 Task: Search one way flight ticket for 1 adult, 6 children, 1 infant in seat and 1 infant on lap in business from Friday Harbor: Friday Harbor Airport to Jacksonville: Albert J. Ellis Airport on 5-3-2023. Choice of flights is JetBlue. Number of bags: 1 carry on bag. Price is upto 65000. Outbound departure time preference is 17:45.
Action: Mouse moved to (300, 258)
Screenshot: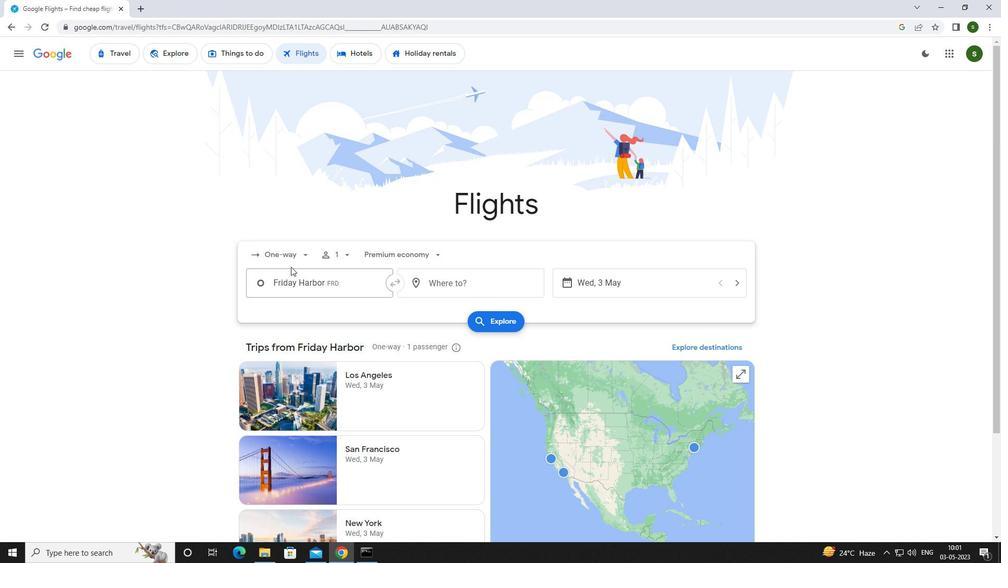 
Action: Mouse pressed left at (300, 258)
Screenshot: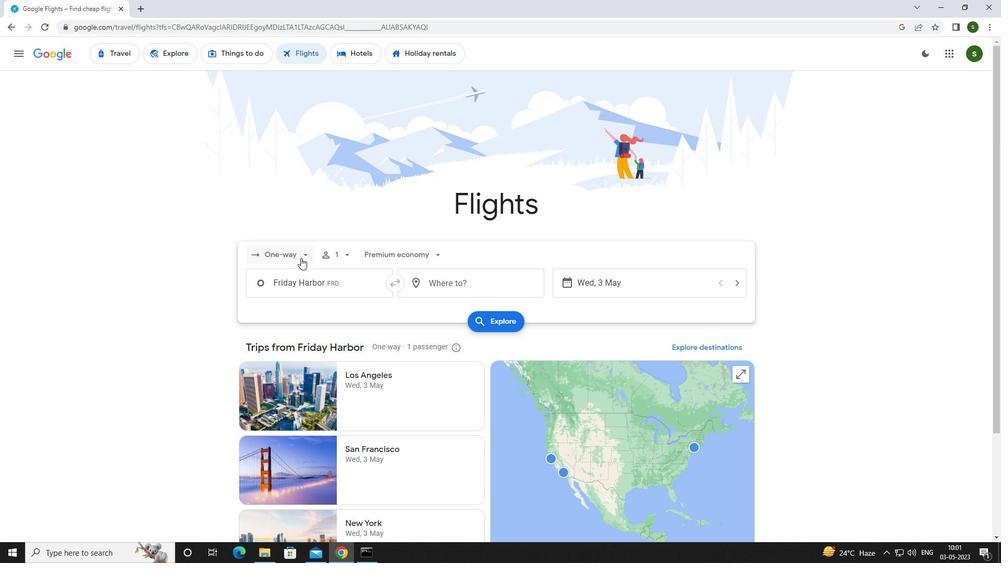 
Action: Mouse moved to (312, 302)
Screenshot: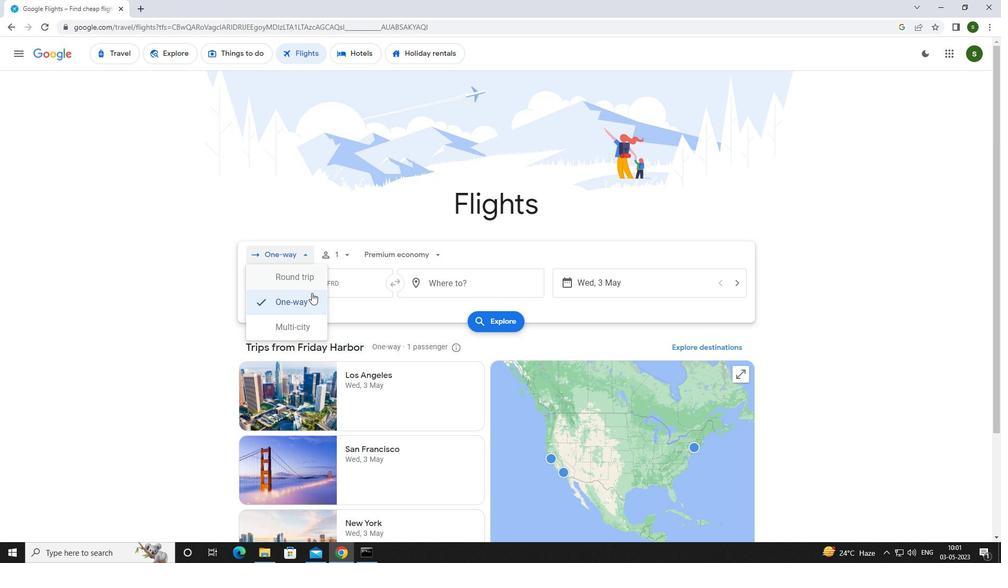 
Action: Mouse pressed left at (312, 302)
Screenshot: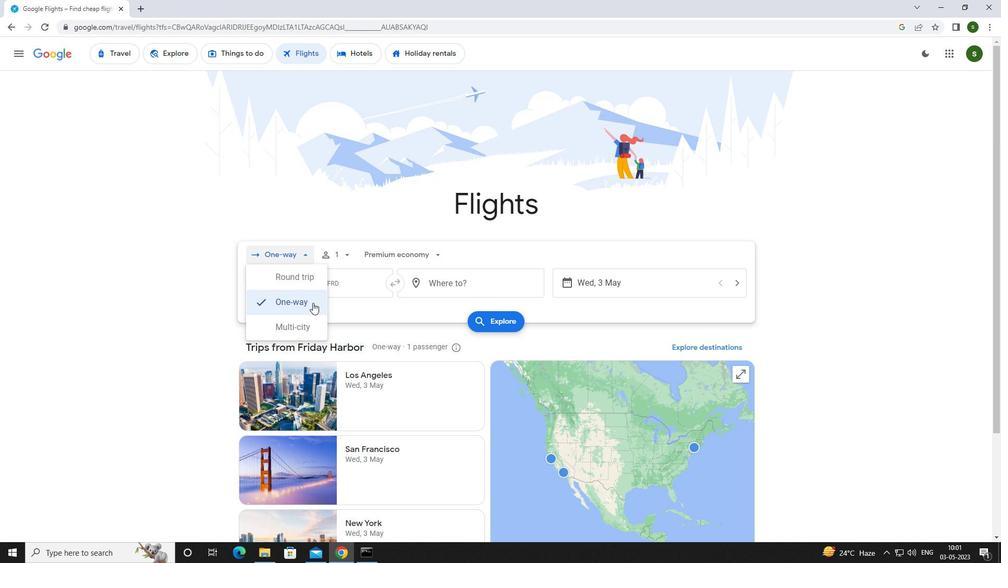 
Action: Mouse moved to (348, 253)
Screenshot: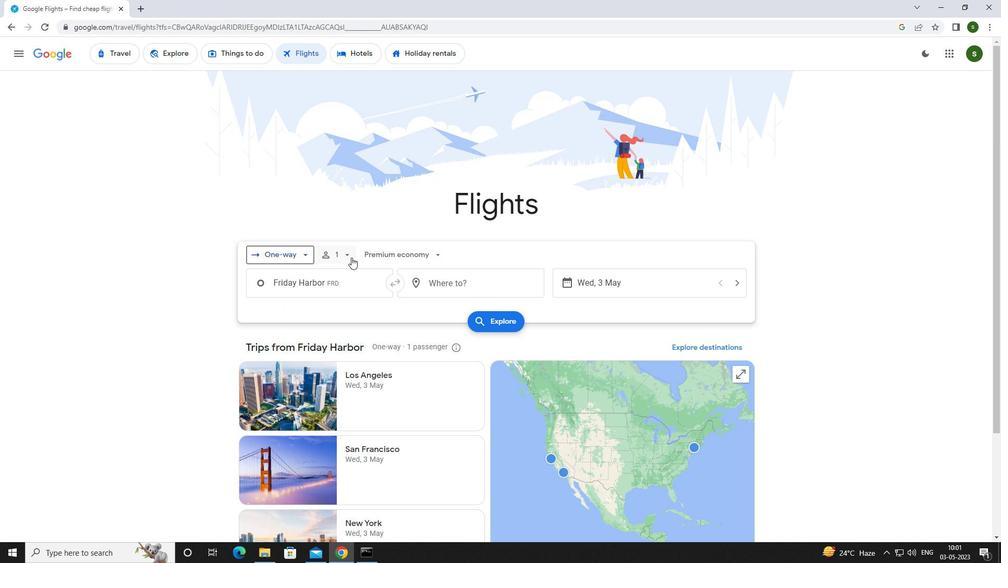 
Action: Mouse pressed left at (348, 253)
Screenshot: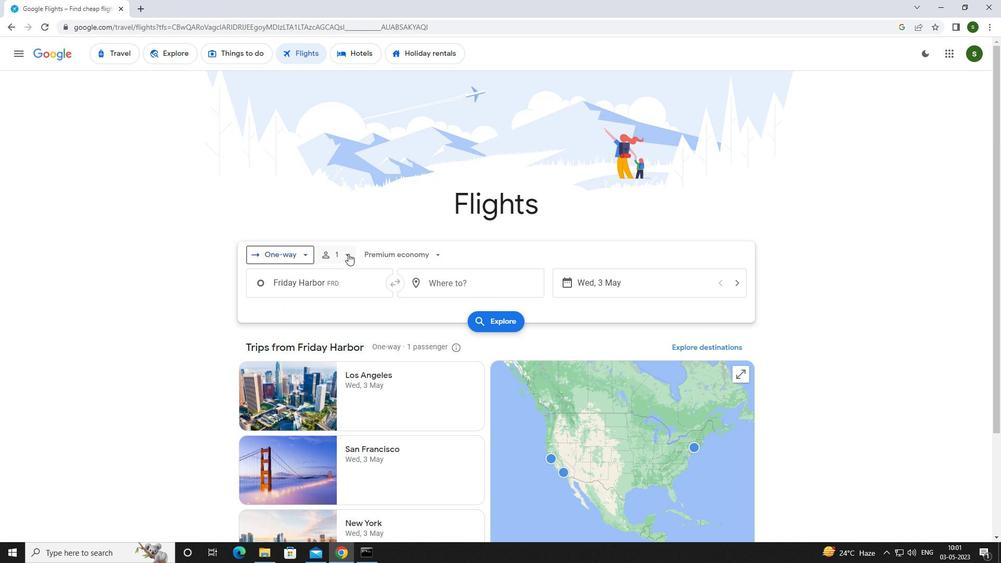
Action: Mouse moved to (423, 306)
Screenshot: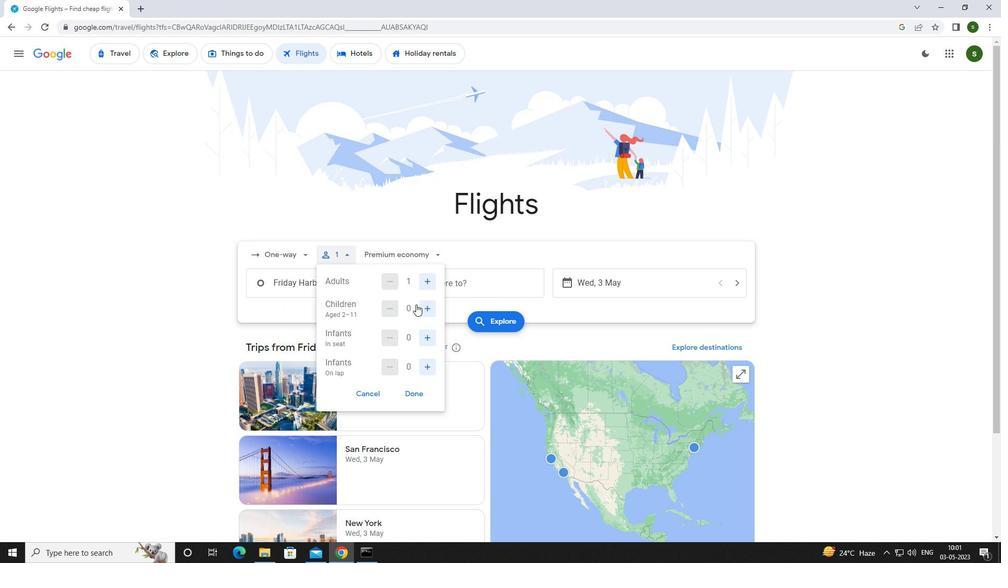 
Action: Mouse pressed left at (423, 306)
Screenshot: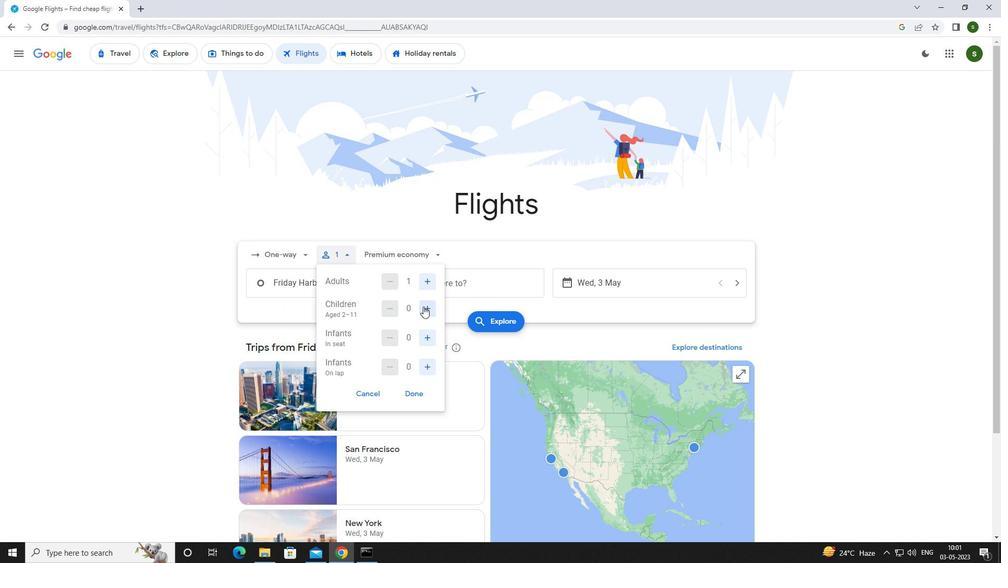 
Action: Mouse pressed left at (423, 306)
Screenshot: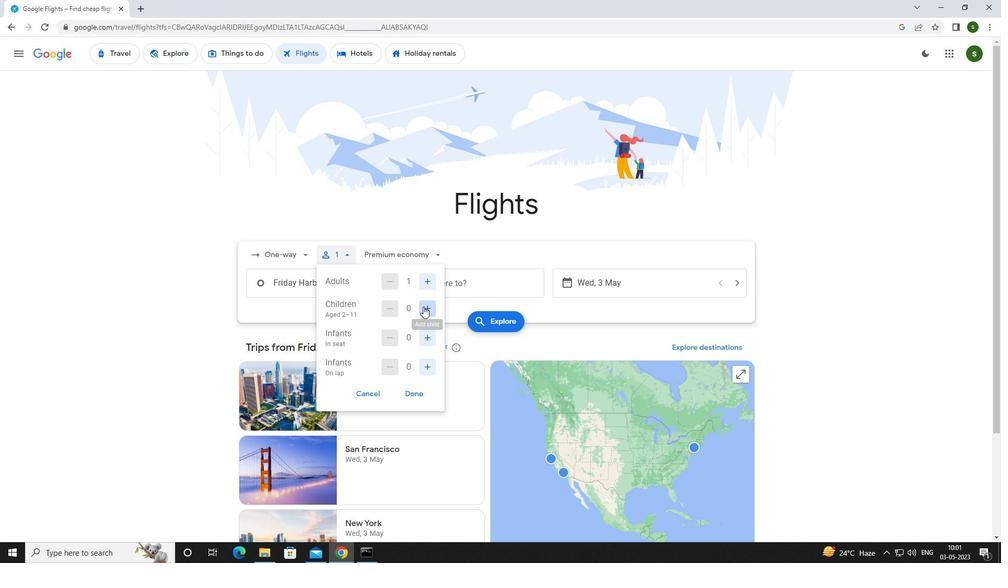 
Action: Mouse pressed left at (423, 306)
Screenshot: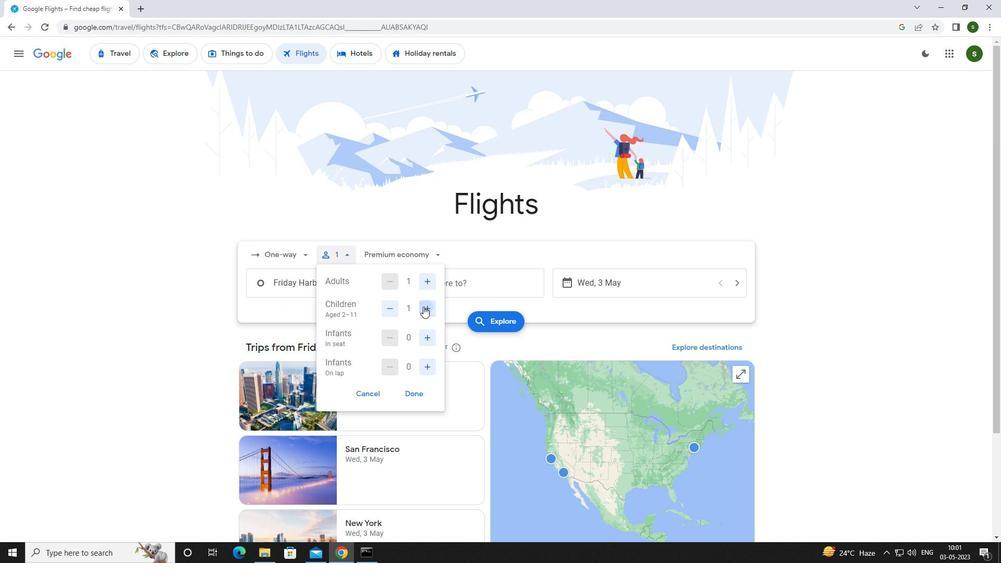 
Action: Mouse pressed left at (423, 306)
Screenshot: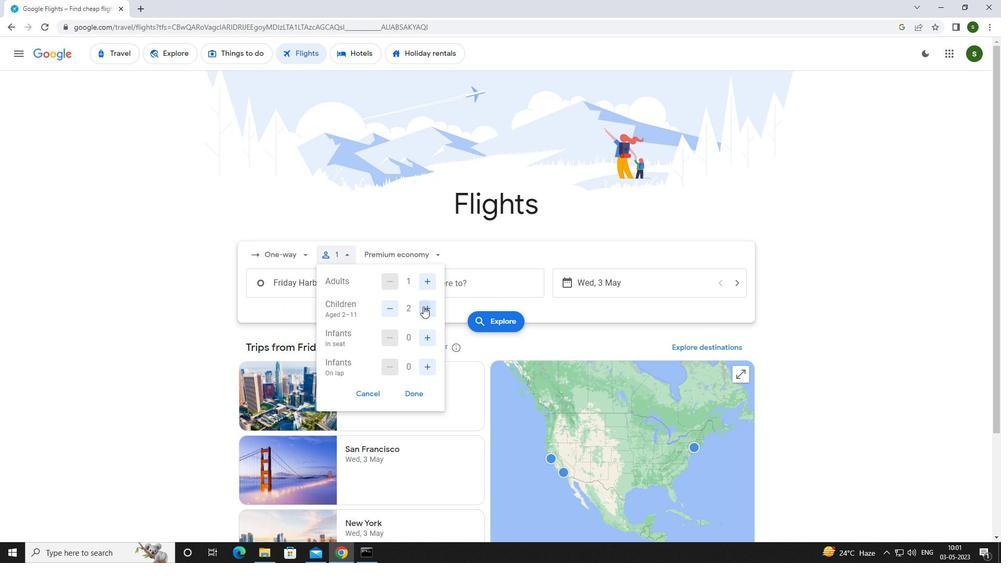 
Action: Mouse pressed left at (423, 306)
Screenshot: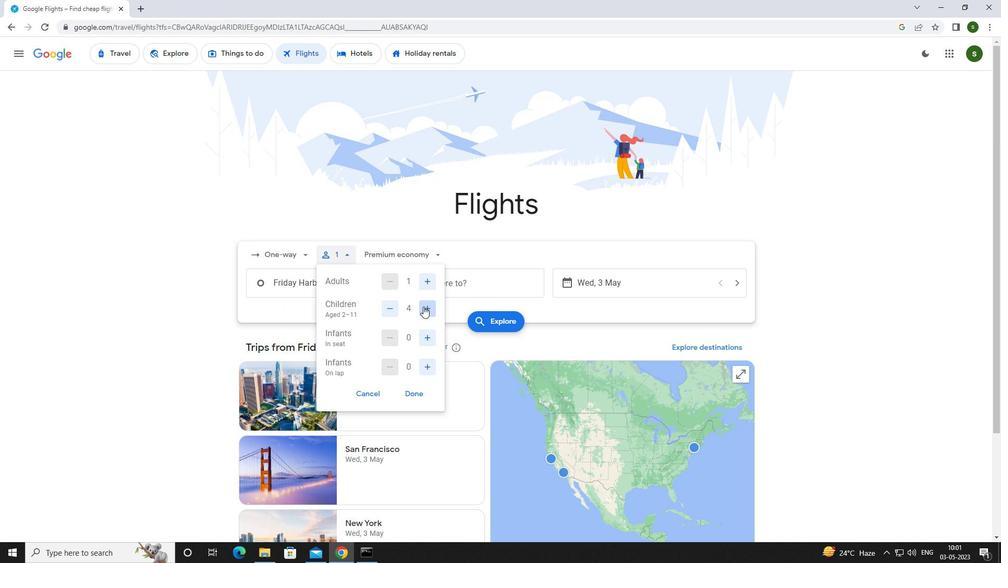
Action: Mouse pressed left at (423, 306)
Screenshot: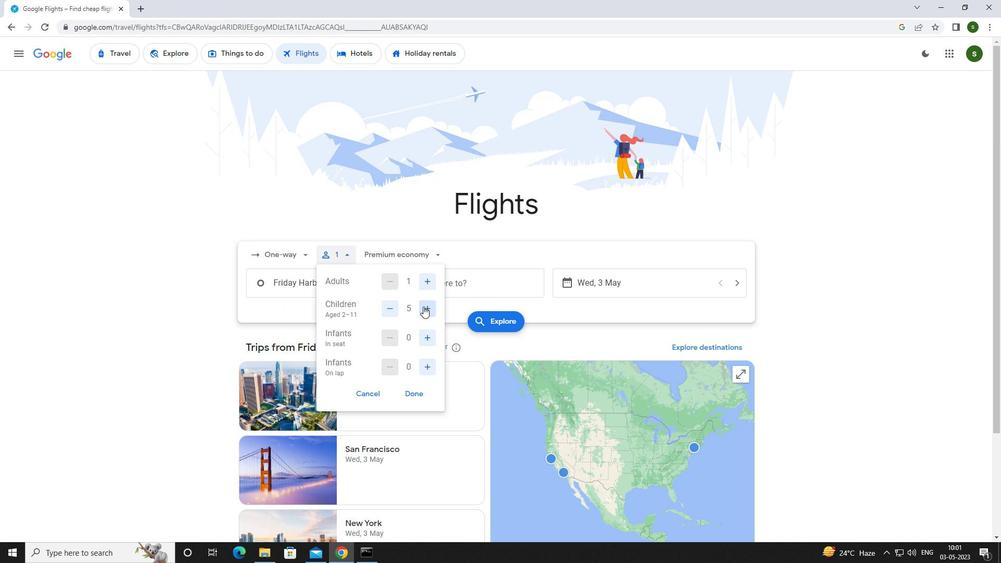 
Action: Mouse moved to (430, 339)
Screenshot: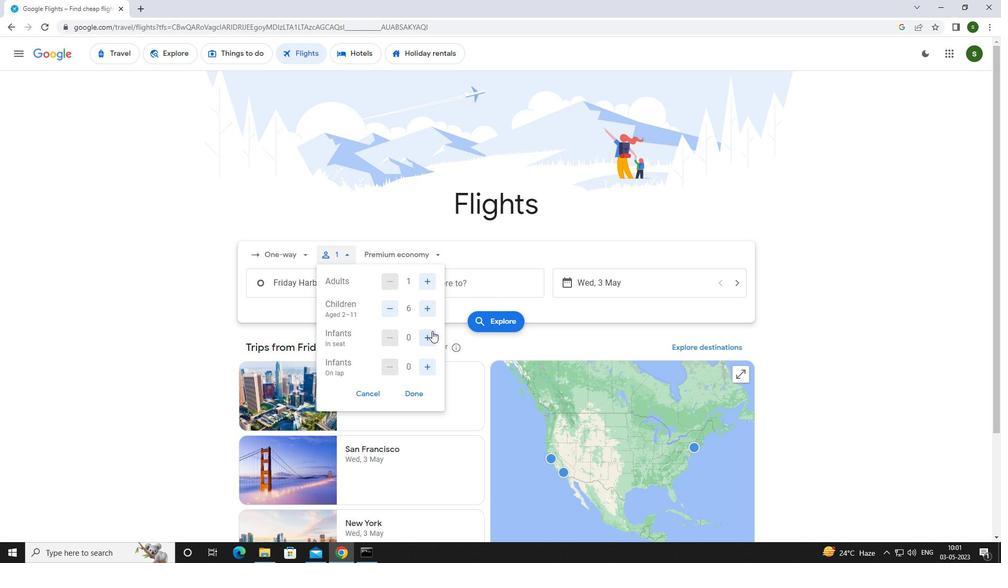 
Action: Mouse pressed left at (430, 339)
Screenshot: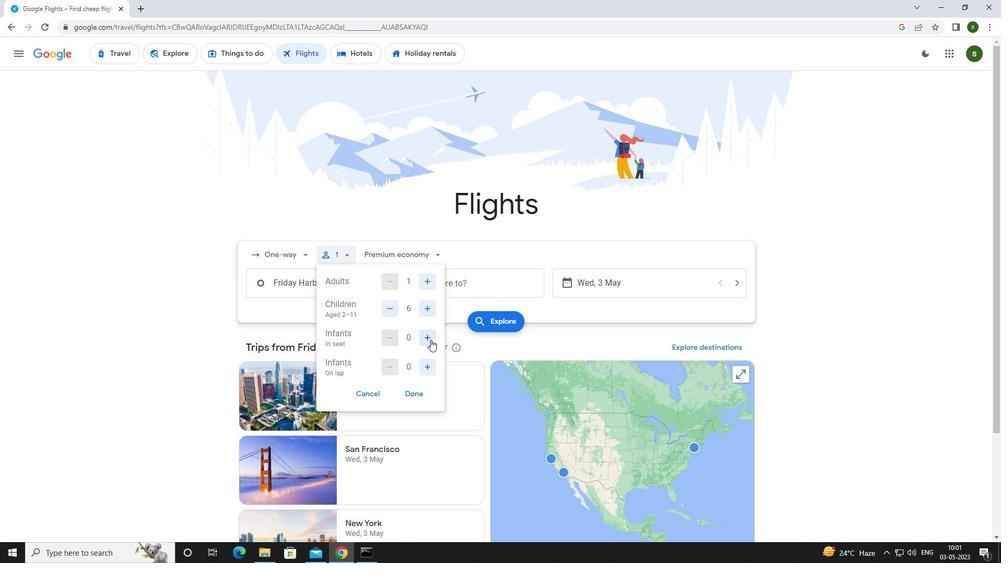 
Action: Mouse moved to (427, 363)
Screenshot: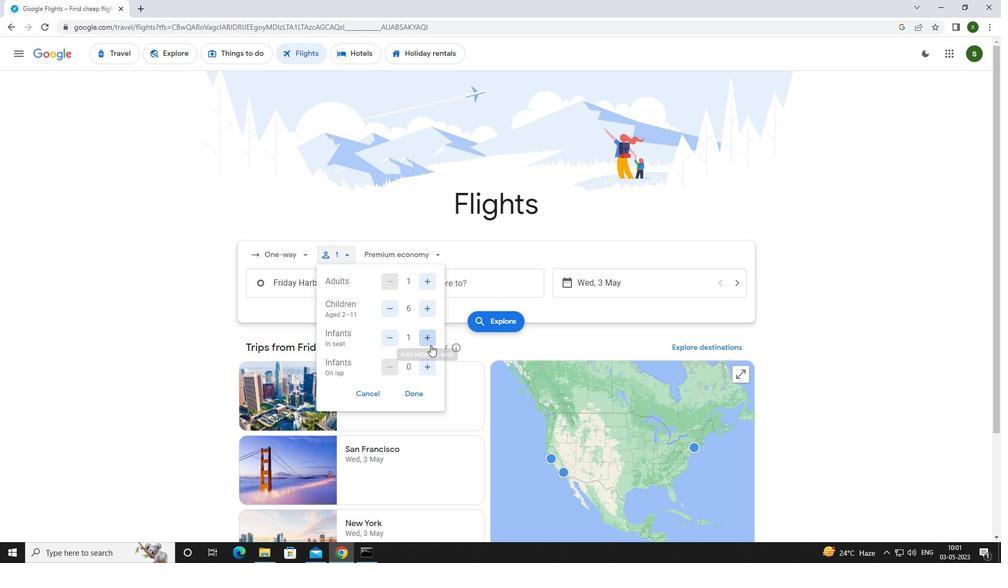 
Action: Mouse pressed left at (427, 363)
Screenshot: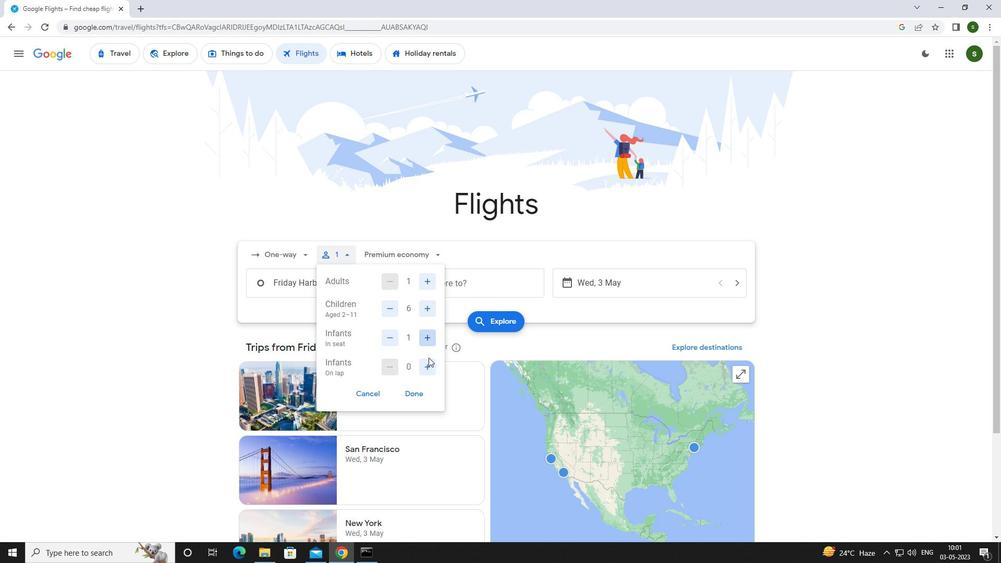 
Action: Mouse moved to (409, 251)
Screenshot: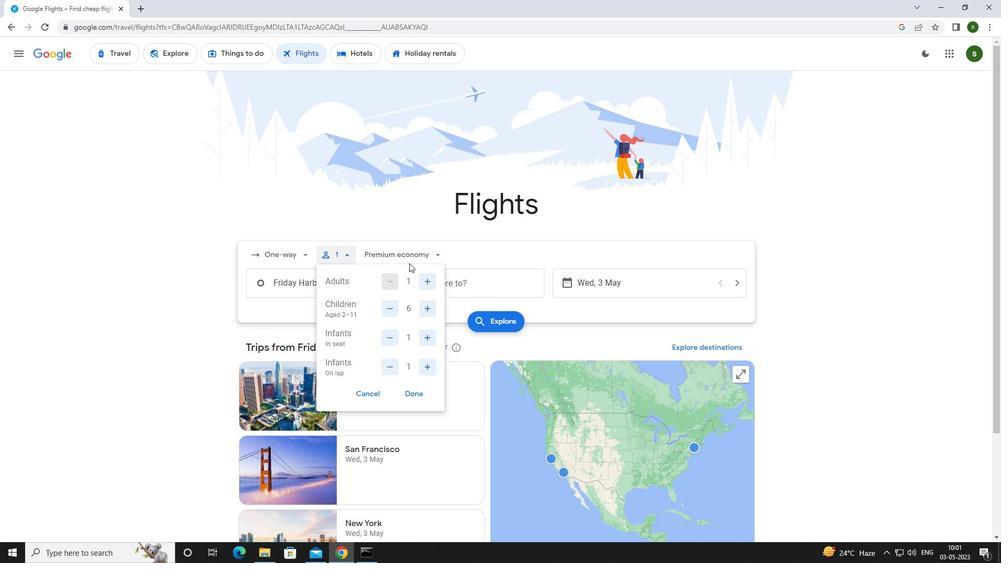 
Action: Mouse pressed left at (409, 251)
Screenshot: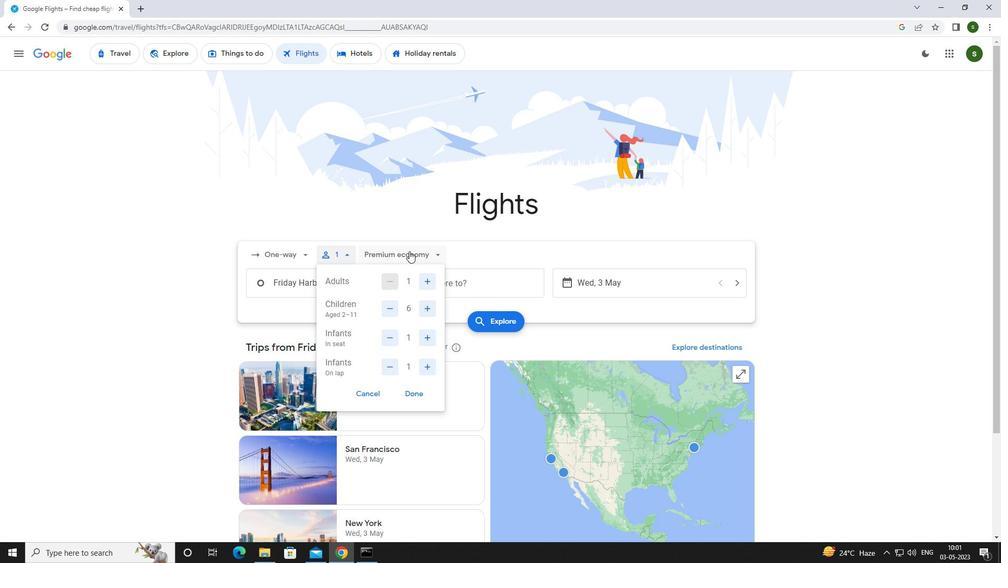 
Action: Mouse moved to (412, 325)
Screenshot: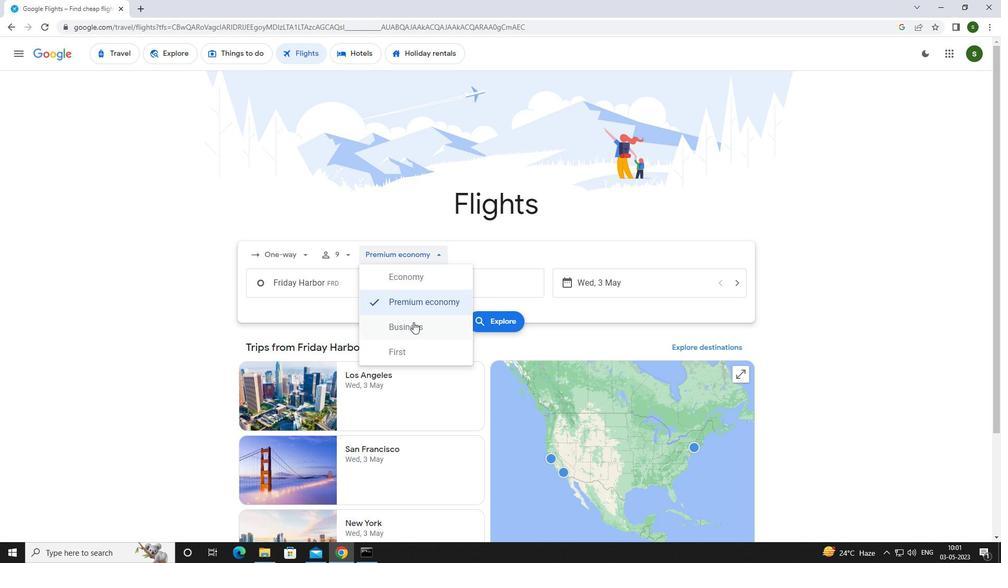 
Action: Mouse pressed left at (412, 325)
Screenshot: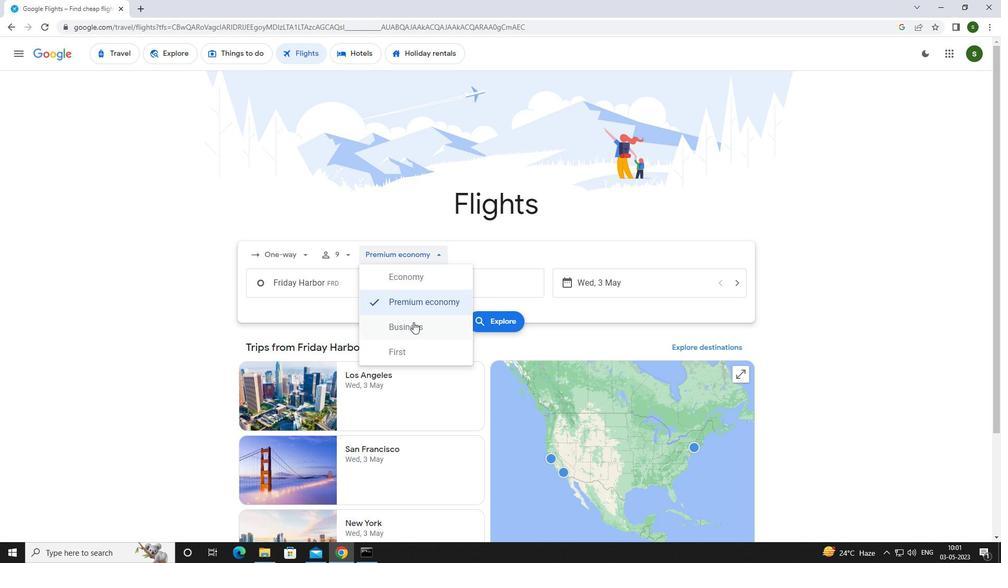 
Action: Mouse moved to (367, 289)
Screenshot: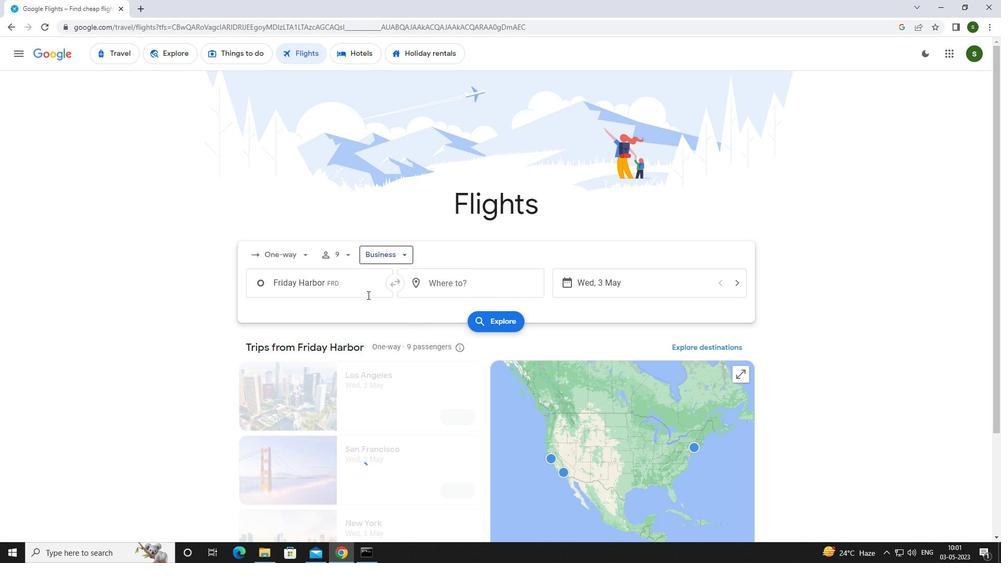 
Action: Mouse pressed left at (367, 289)
Screenshot: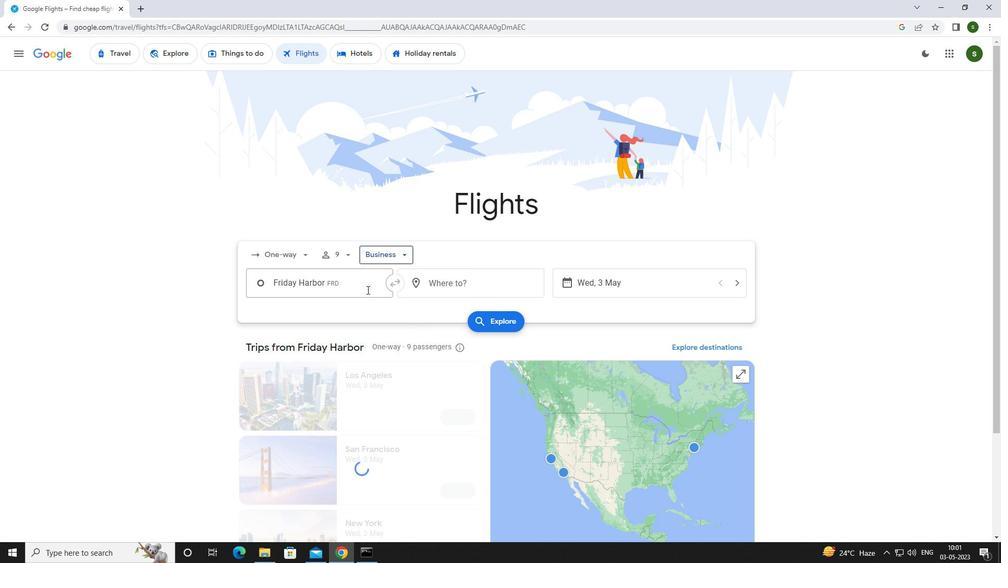 
Action: Key pressed <Key.caps_lock>f<Key.caps_lock>riday
Screenshot: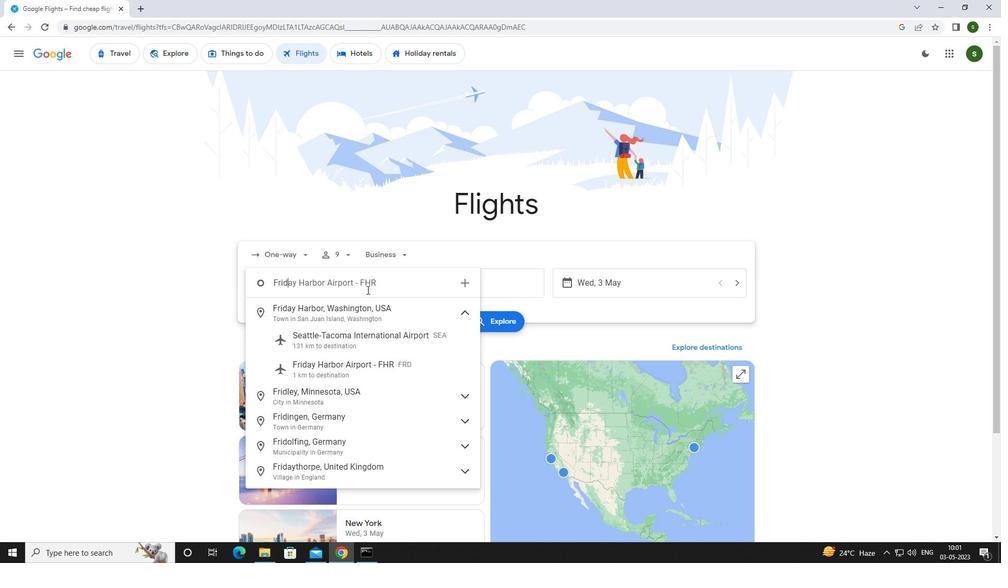 
Action: Mouse moved to (387, 372)
Screenshot: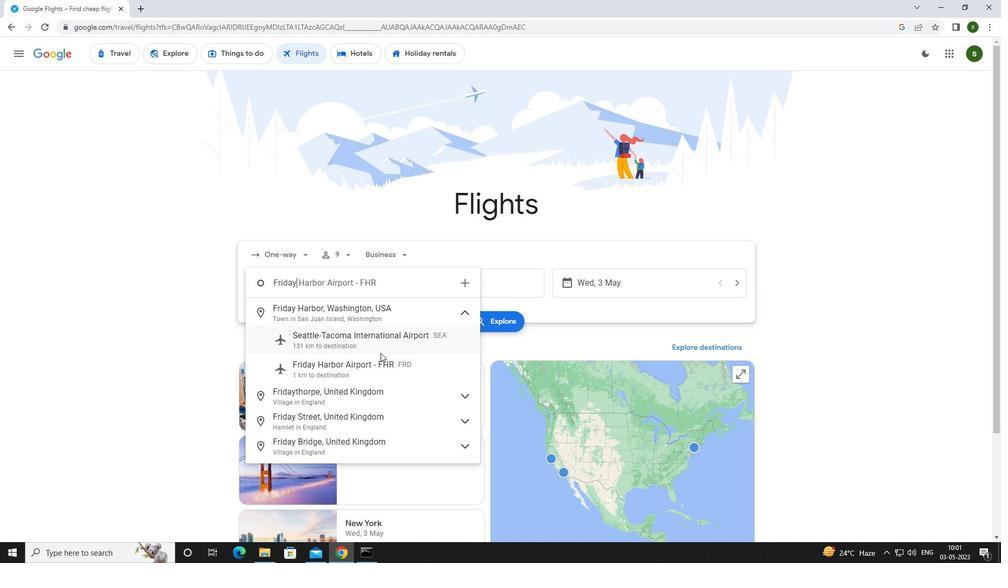 
Action: Mouse pressed left at (387, 372)
Screenshot: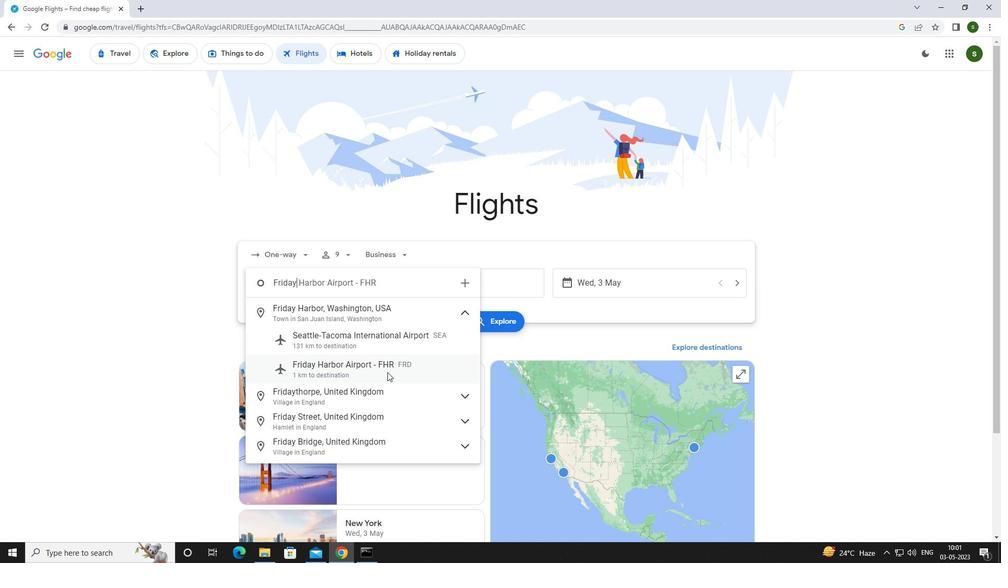 
Action: Mouse moved to (460, 287)
Screenshot: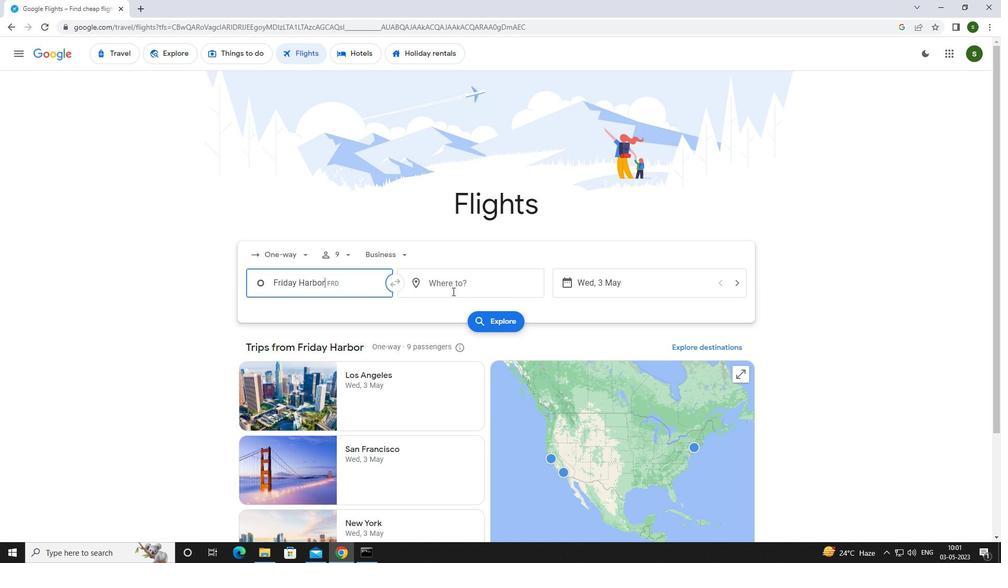 
Action: Mouse pressed left at (460, 287)
Screenshot: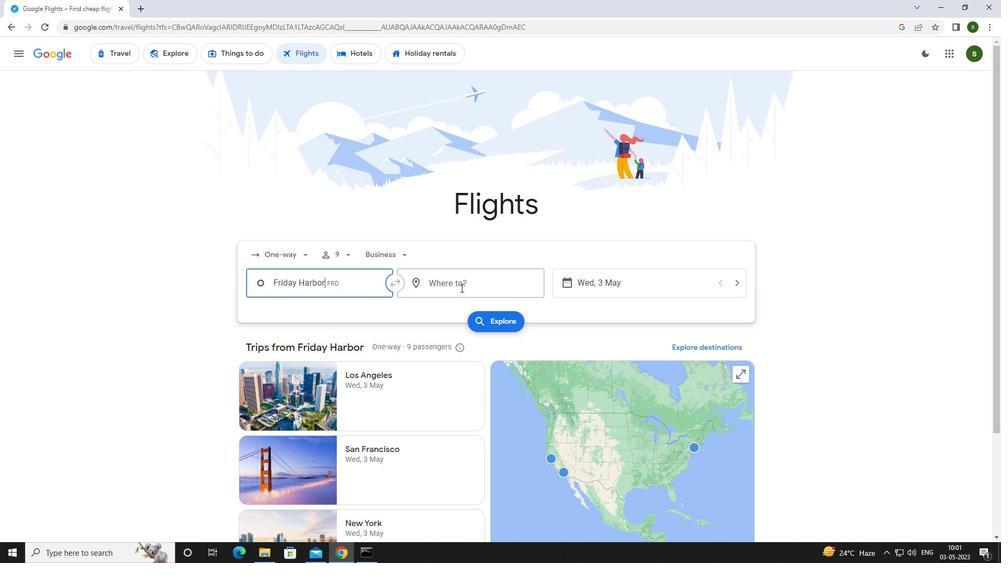 
Action: Key pressed <Key.caps_lock>a<Key.caps_lock>Lbert<Key.space>
Screenshot: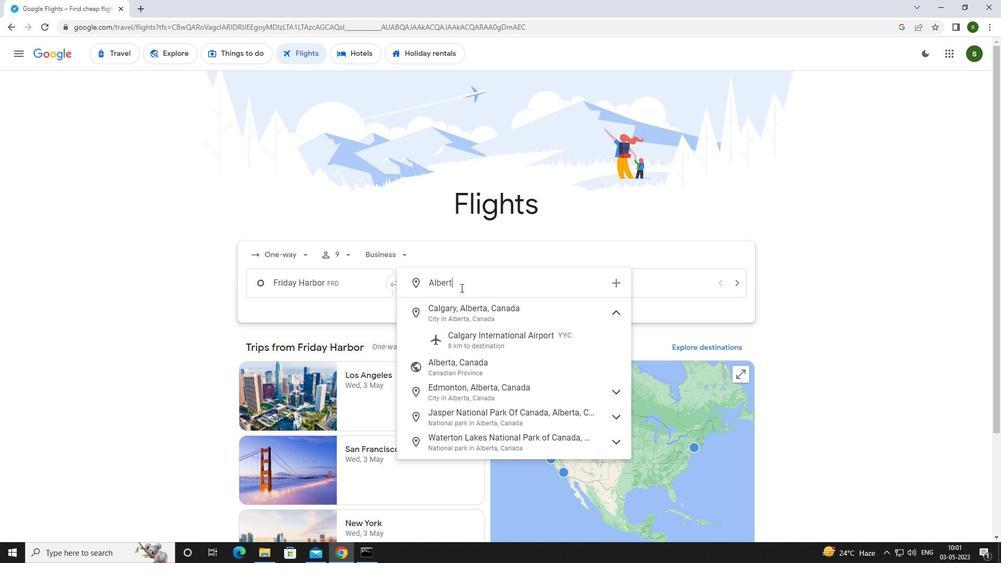 
Action: Mouse moved to (467, 303)
Screenshot: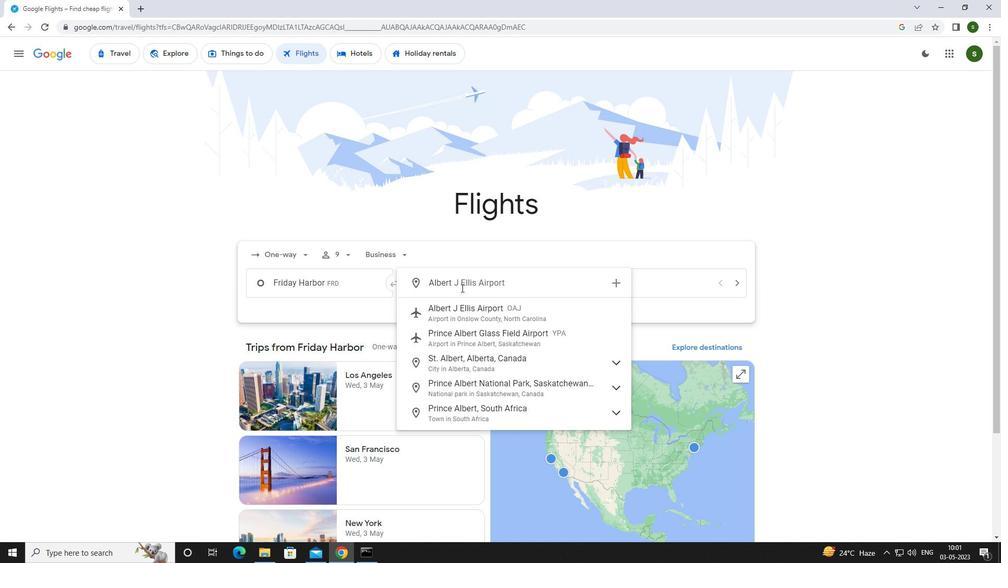 
Action: Mouse pressed left at (467, 303)
Screenshot: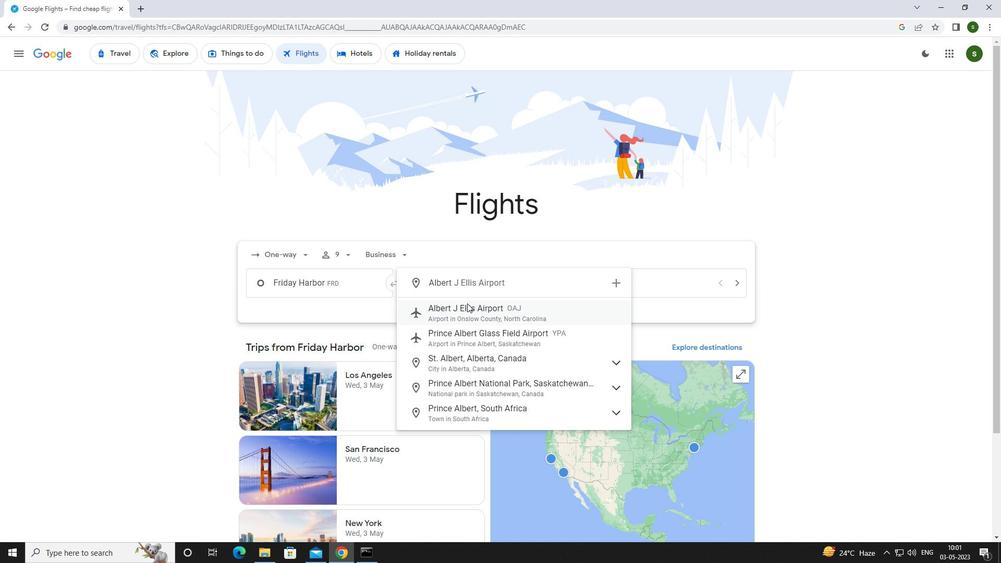 
Action: Mouse moved to (650, 284)
Screenshot: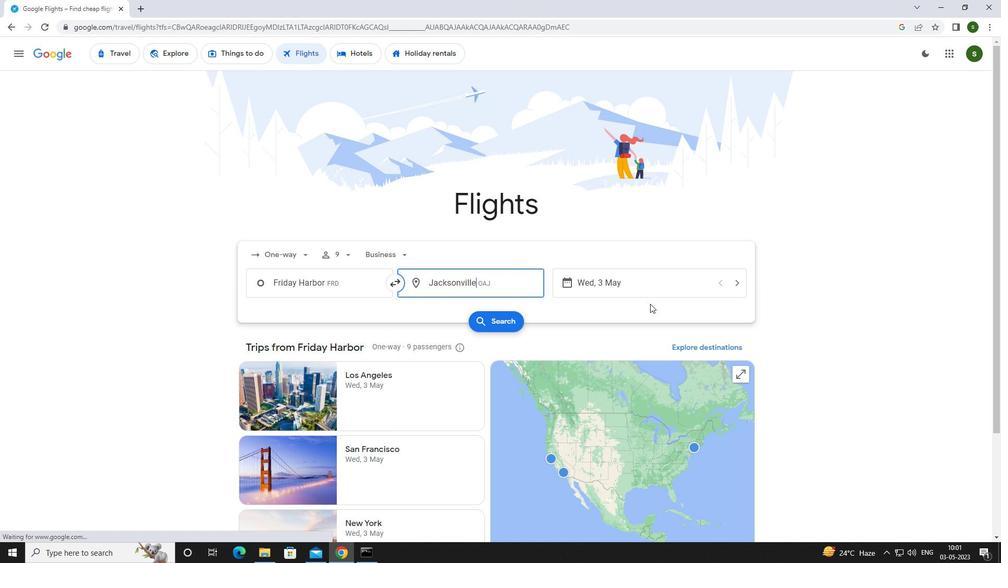 
Action: Mouse pressed left at (650, 284)
Screenshot: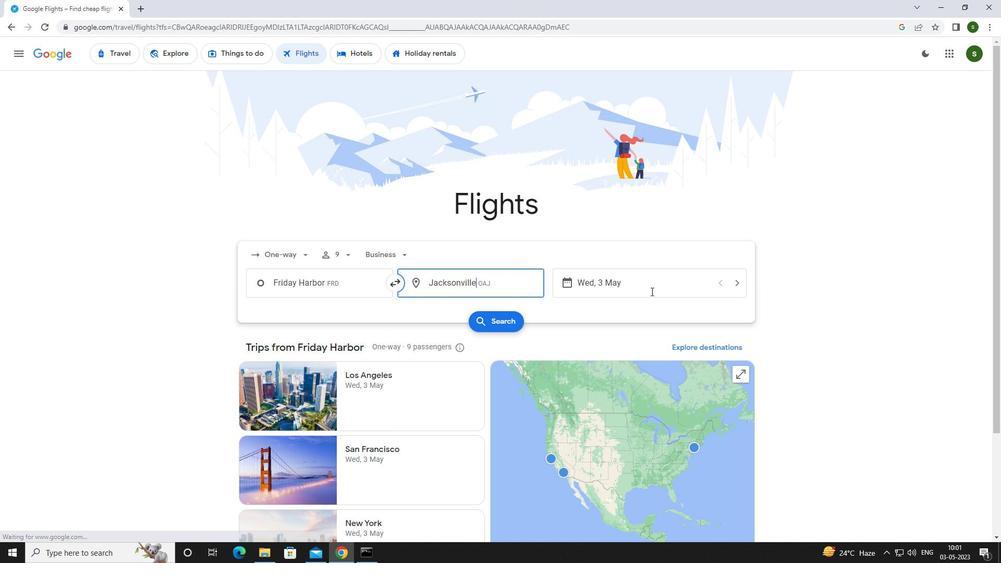 
Action: Mouse moved to (458, 349)
Screenshot: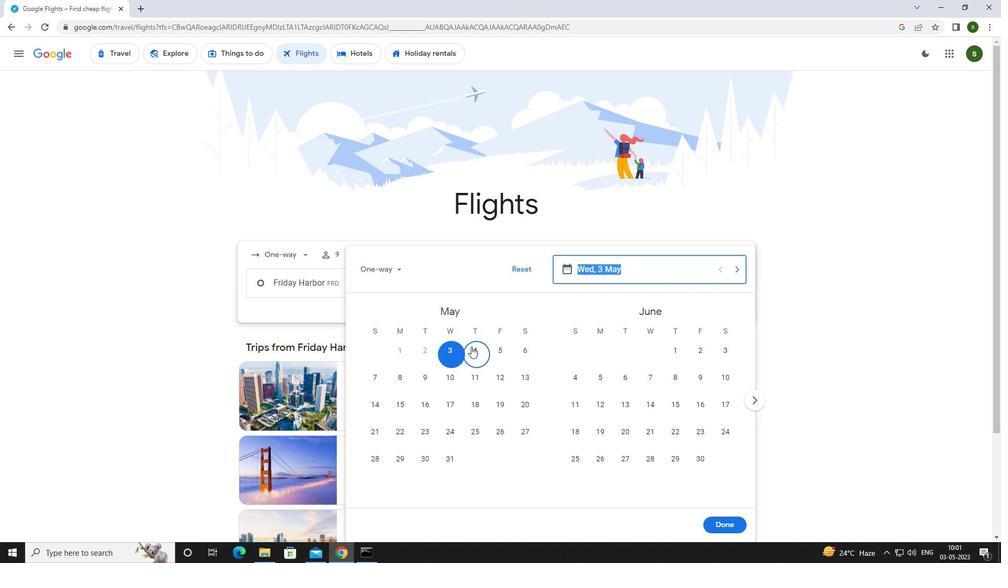 
Action: Mouse pressed left at (458, 349)
Screenshot: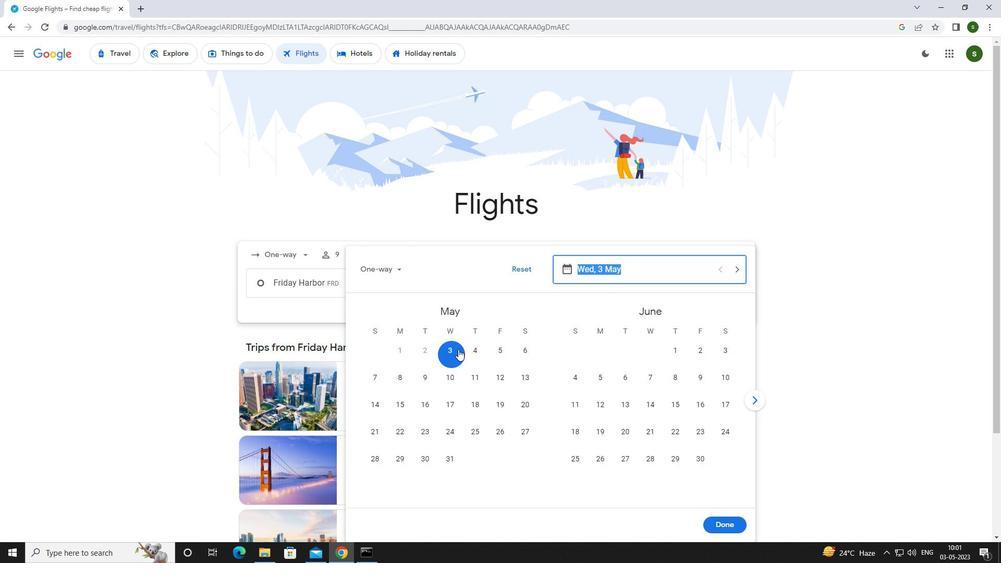 
Action: Mouse moved to (731, 523)
Screenshot: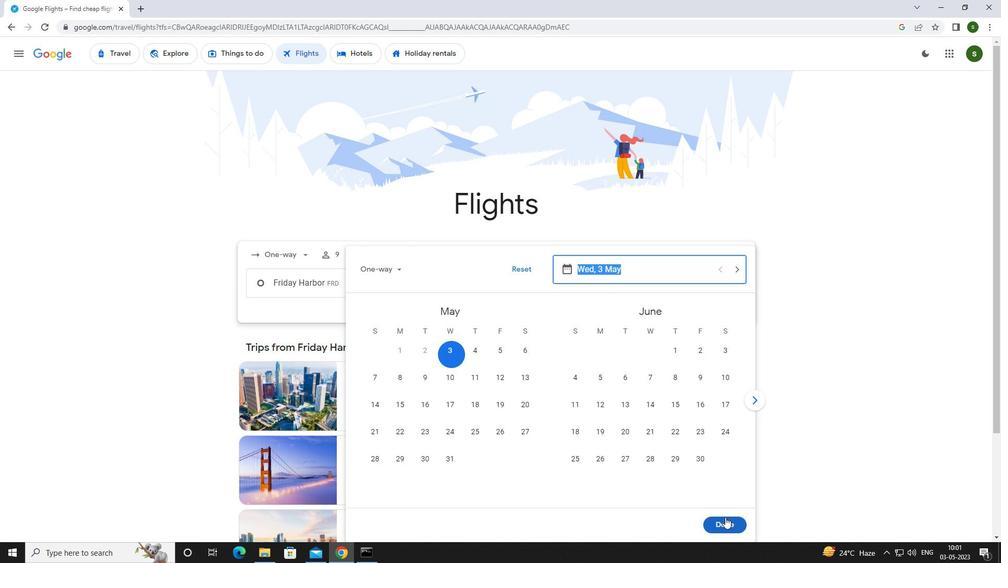
Action: Mouse pressed left at (731, 523)
Screenshot: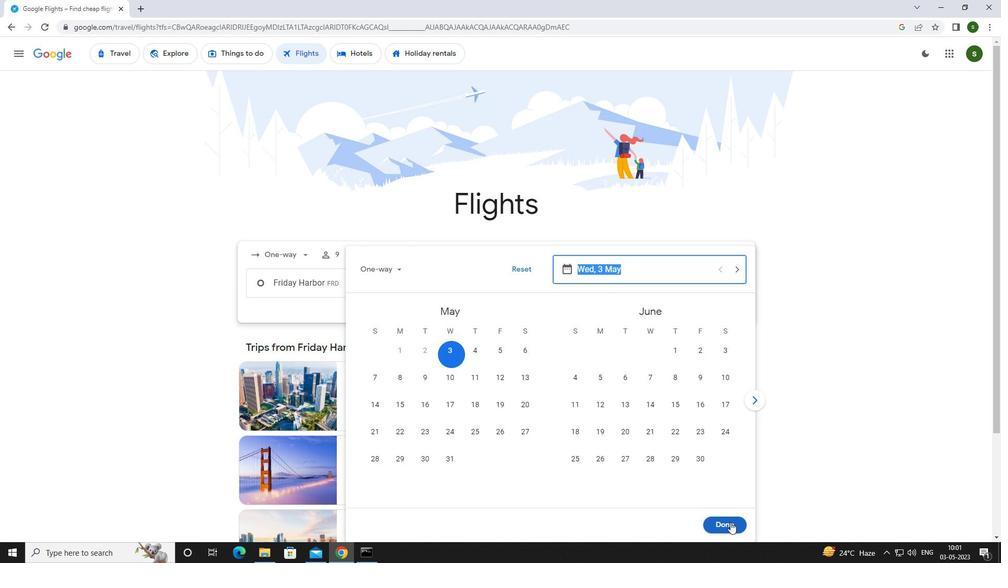 
Action: Mouse moved to (502, 326)
Screenshot: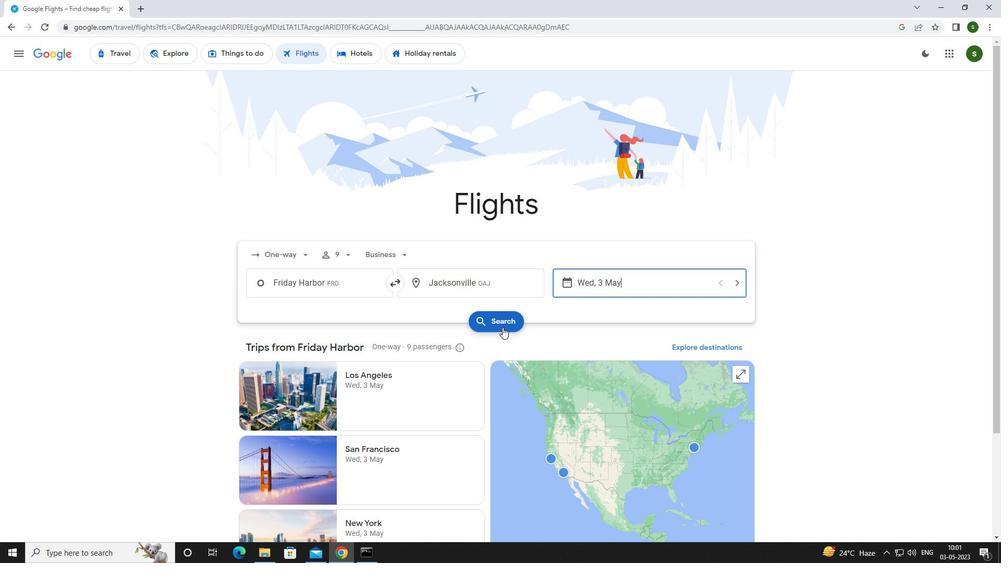
Action: Mouse pressed left at (502, 326)
Screenshot: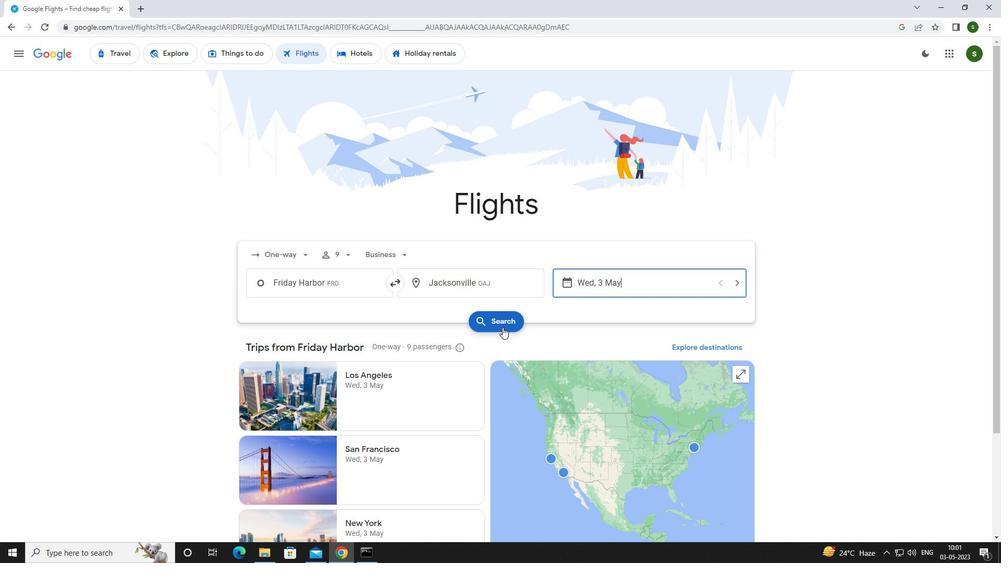 
Action: Mouse moved to (260, 148)
Screenshot: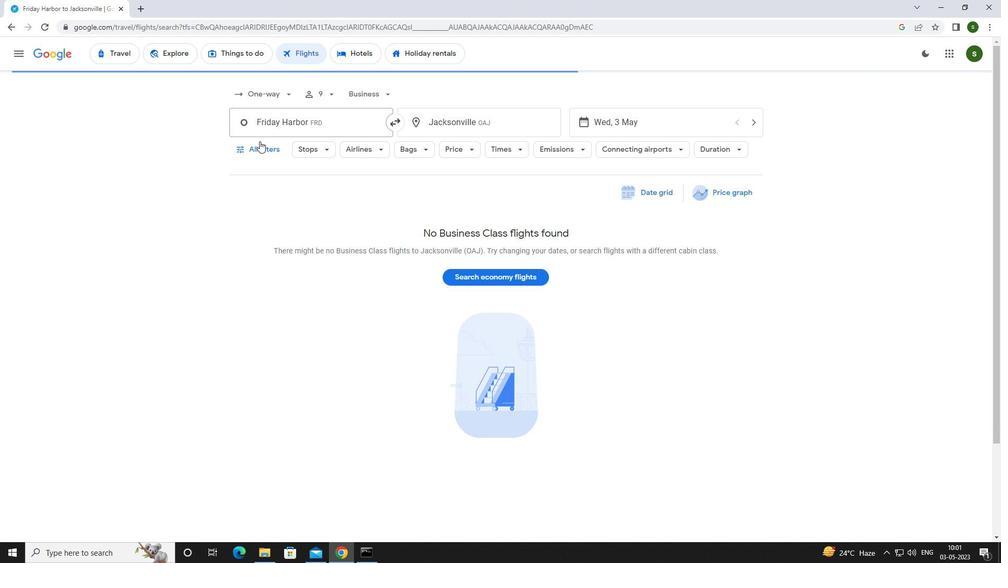 
Action: Mouse pressed left at (260, 148)
Screenshot: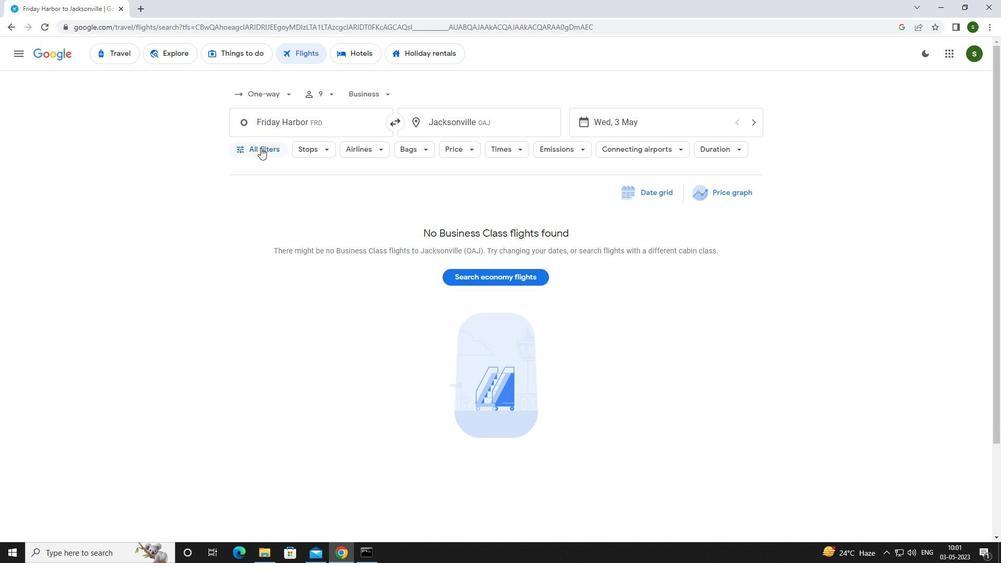 
Action: Mouse moved to (387, 372)
Screenshot: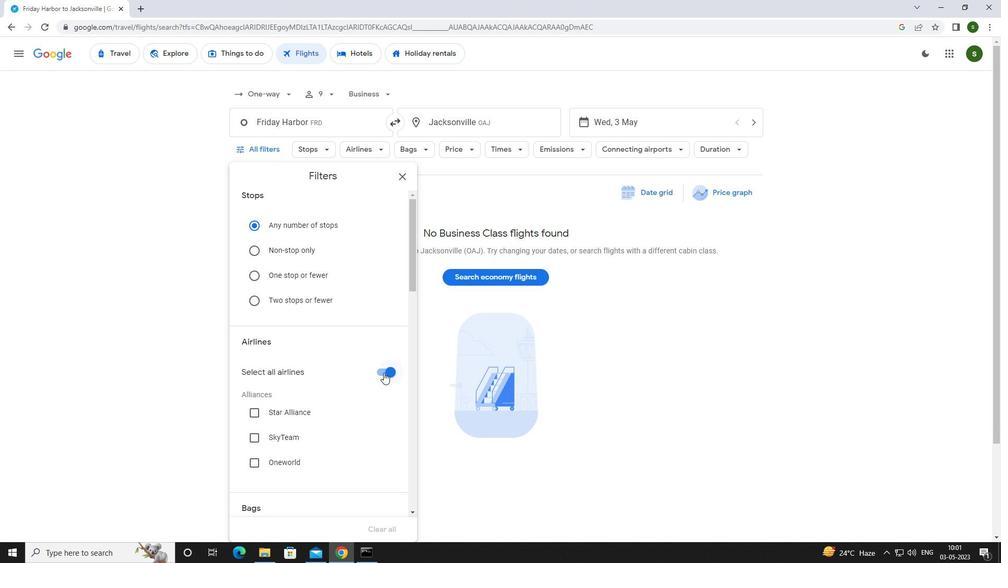 
Action: Mouse pressed left at (387, 372)
Screenshot: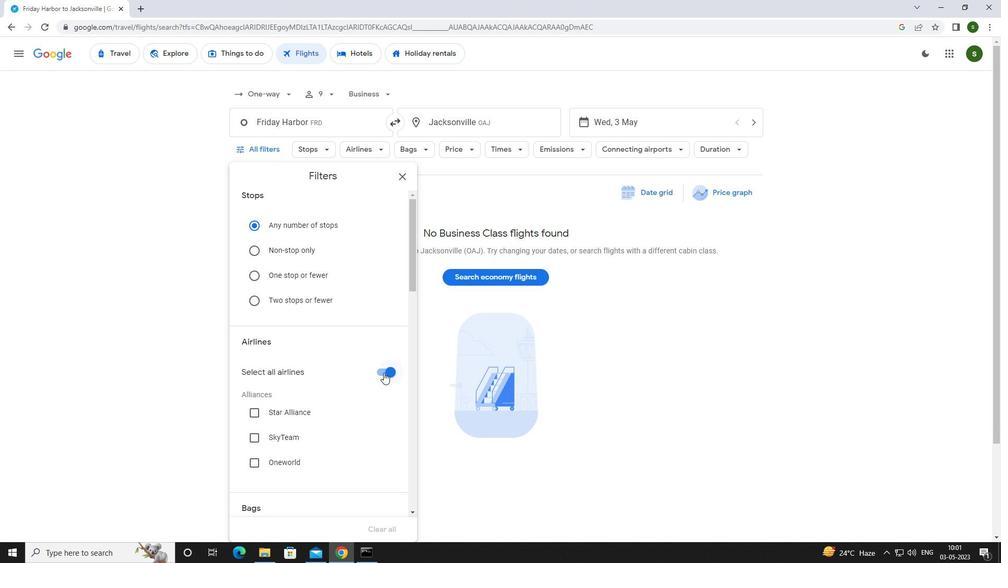 
Action: Mouse moved to (367, 321)
Screenshot: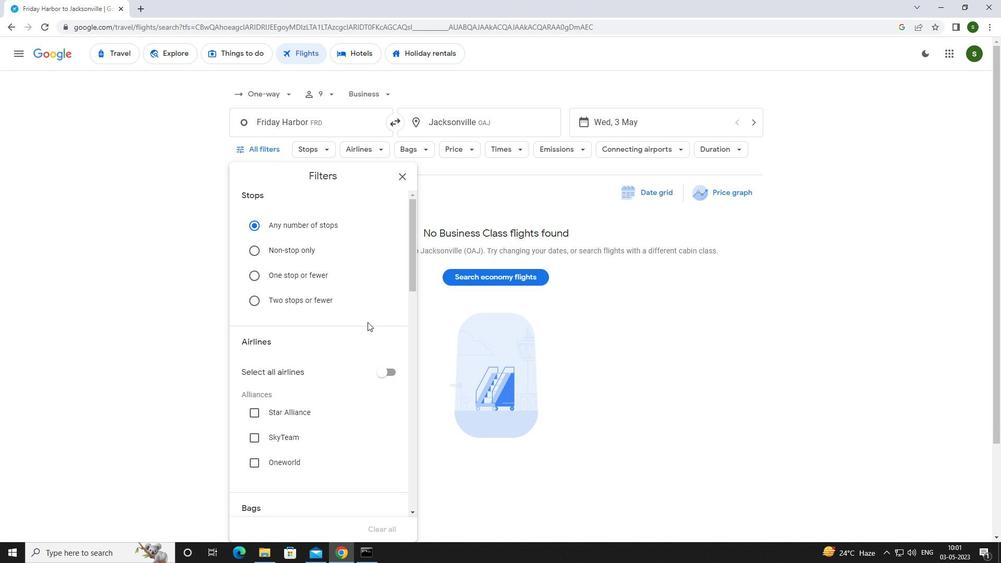 
Action: Mouse scrolled (367, 320) with delta (0, 0)
Screenshot: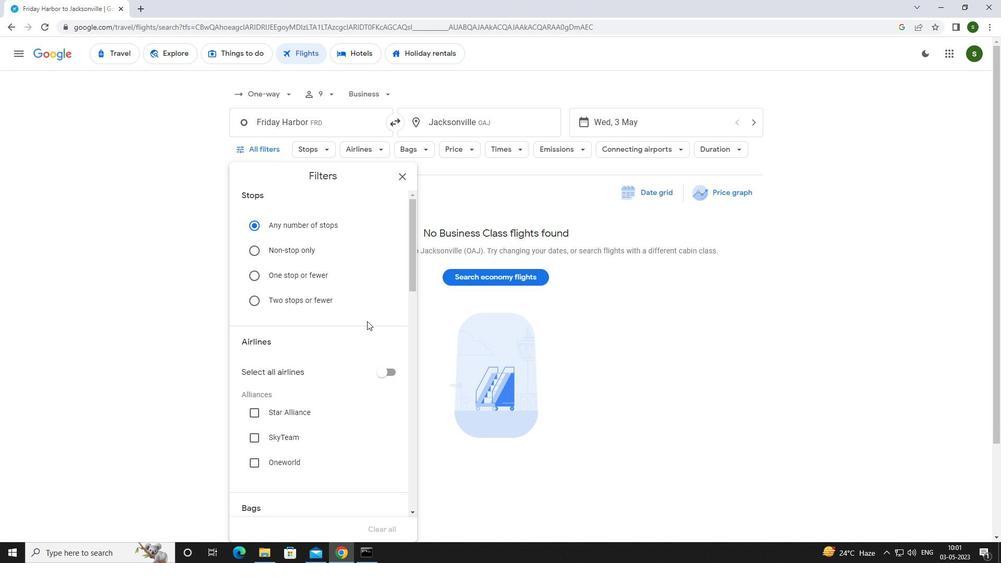 
Action: Mouse scrolled (367, 320) with delta (0, 0)
Screenshot: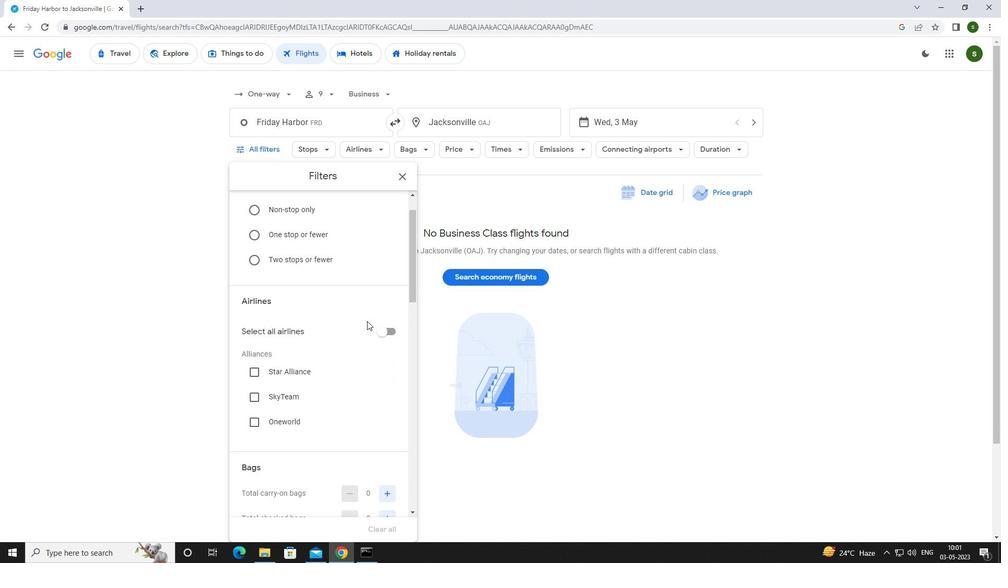 
Action: Mouse scrolled (367, 320) with delta (0, 0)
Screenshot: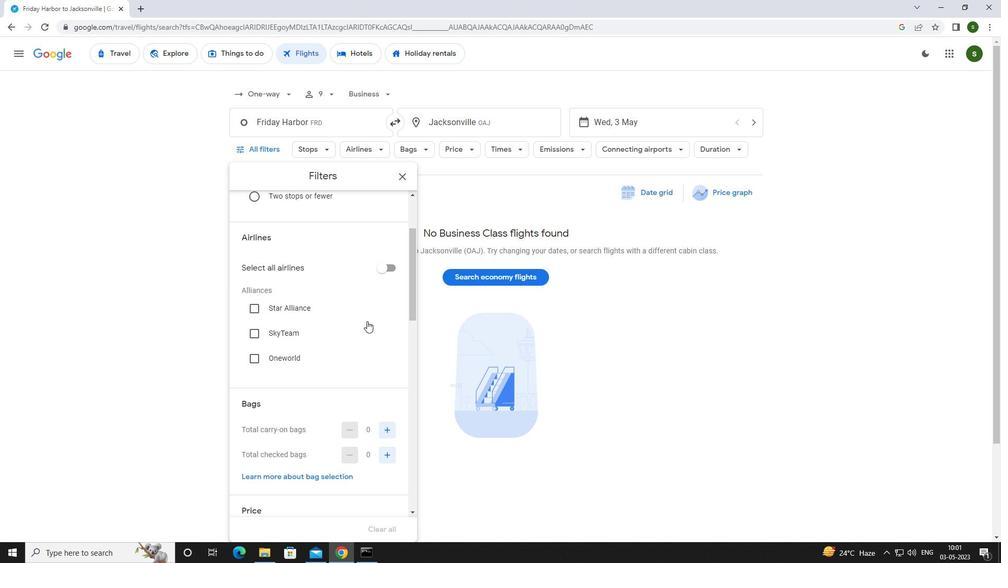 
Action: Mouse scrolled (367, 320) with delta (0, 0)
Screenshot: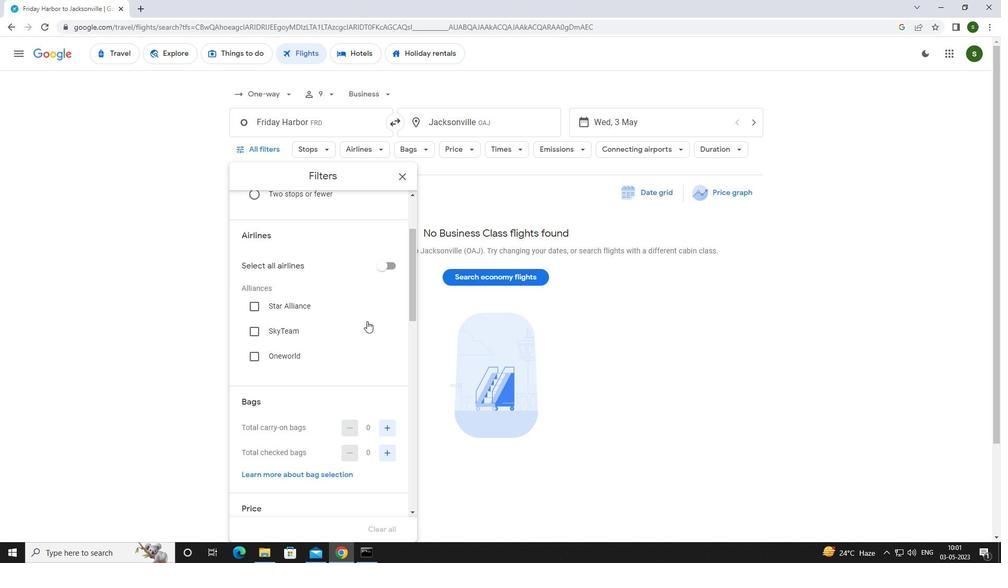 
Action: Mouse moved to (388, 327)
Screenshot: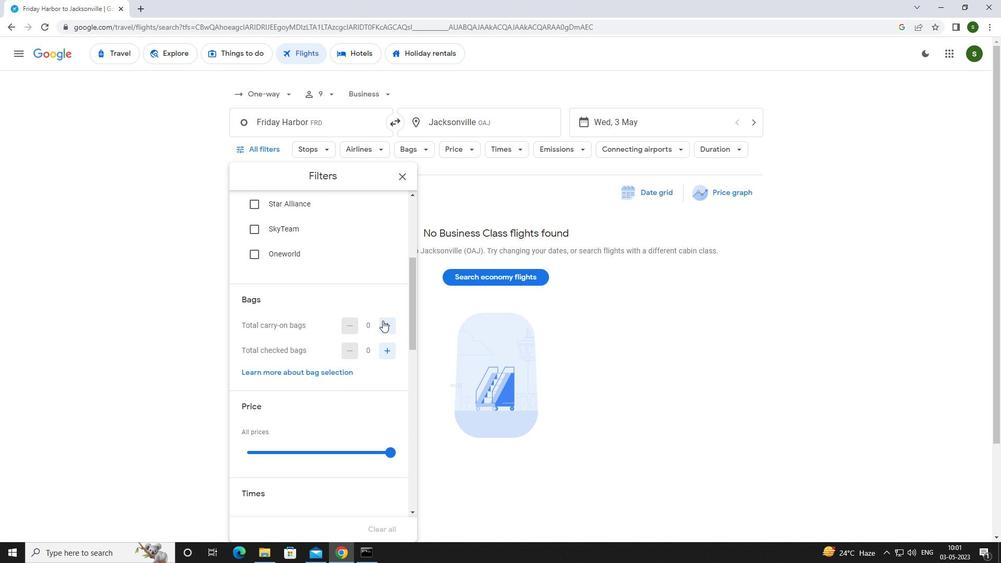 
Action: Mouse pressed left at (388, 327)
Screenshot: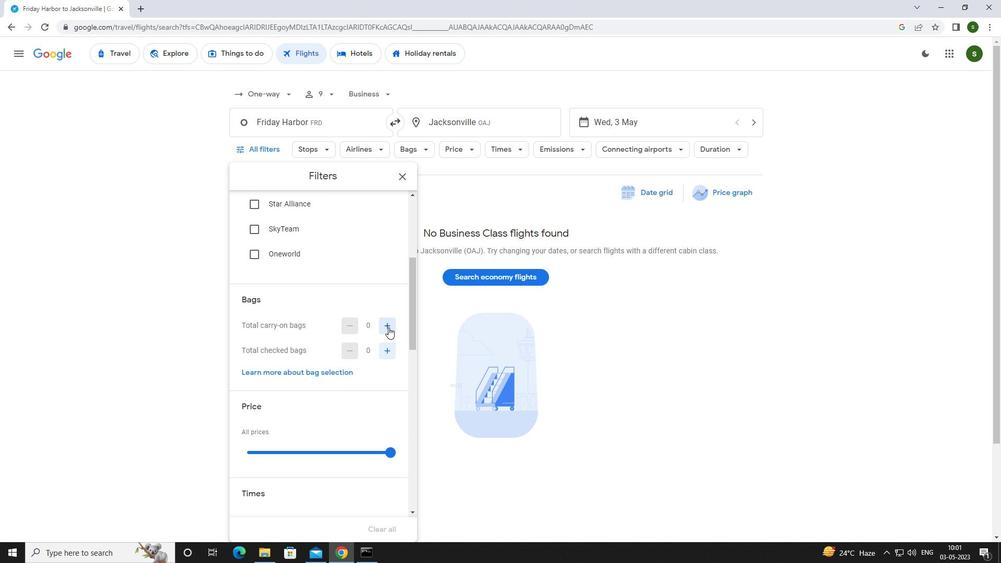 
Action: Mouse moved to (388, 449)
Screenshot: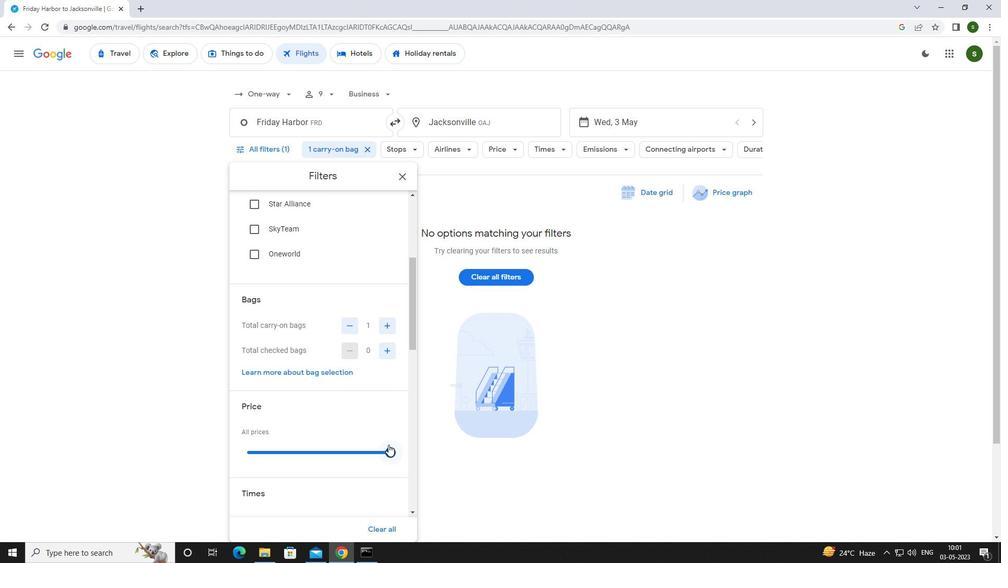 
Action: Mouse pressed left at (388, 449)
Screenshot: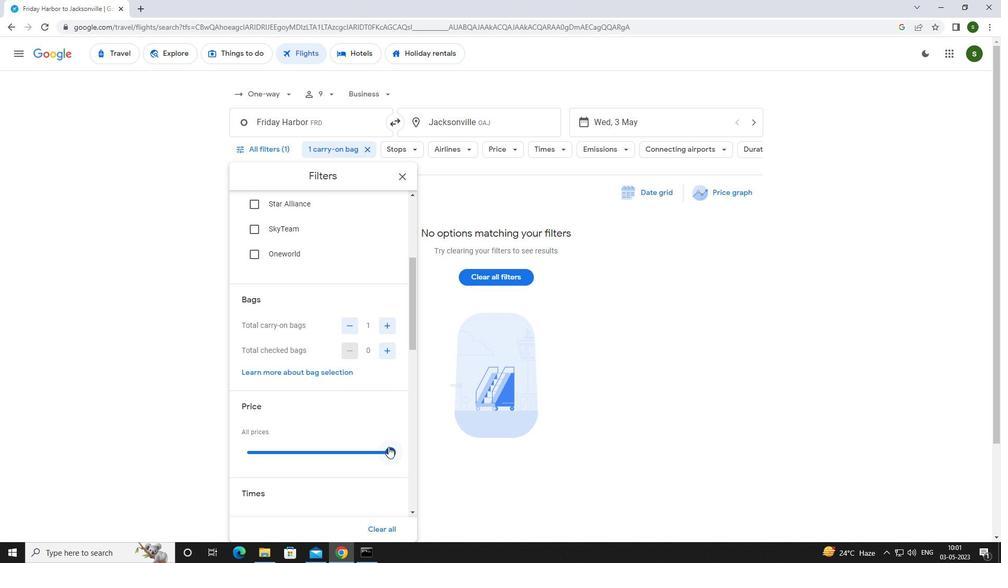 
Action: Mouse scrolled (388, 448) with delta (0, 0)
Screenshot: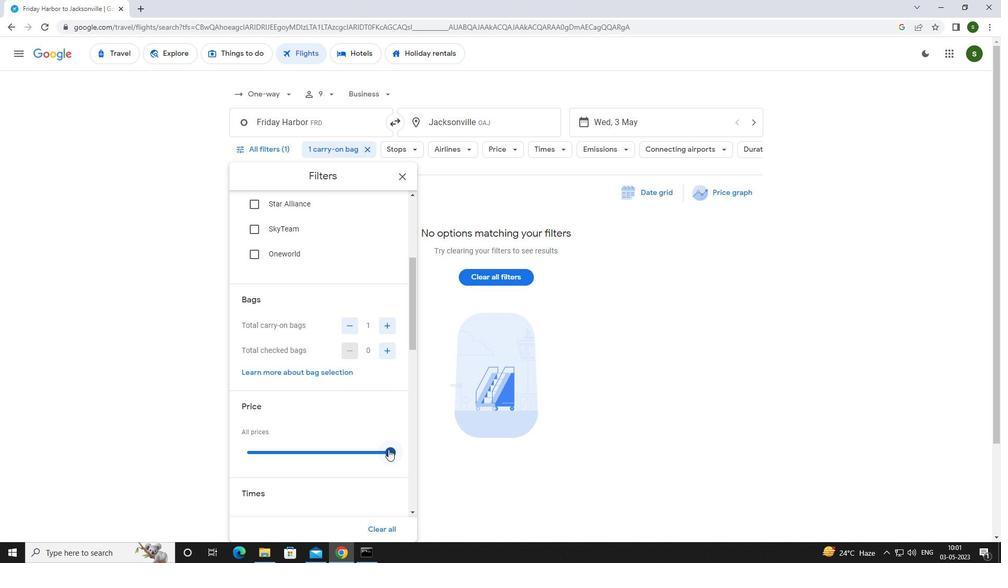 
Action: Mouse scrolled (388, 448) with delta (0, 0)
Screenshot: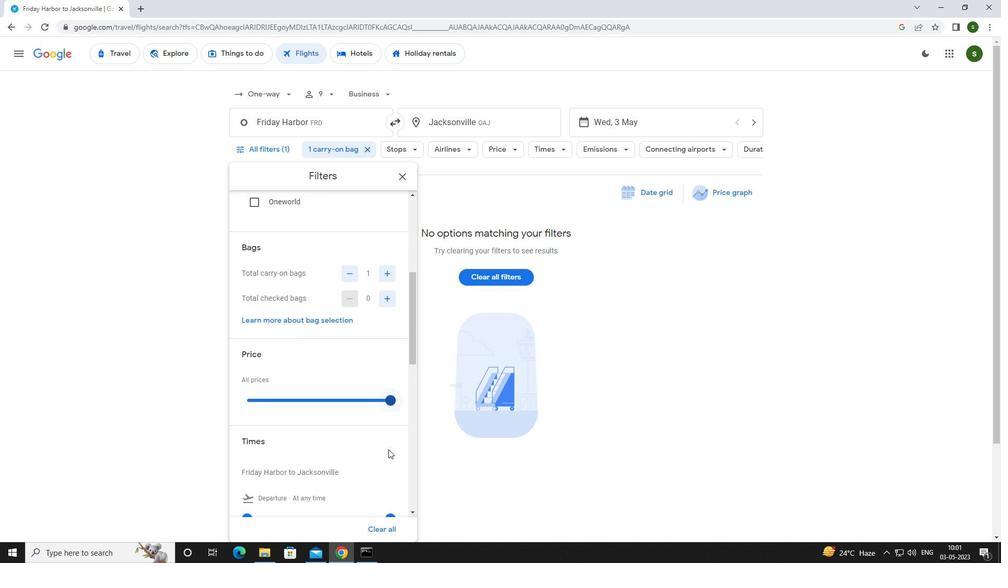 
Action: Mouse moved to (248, 461)
Screenshot: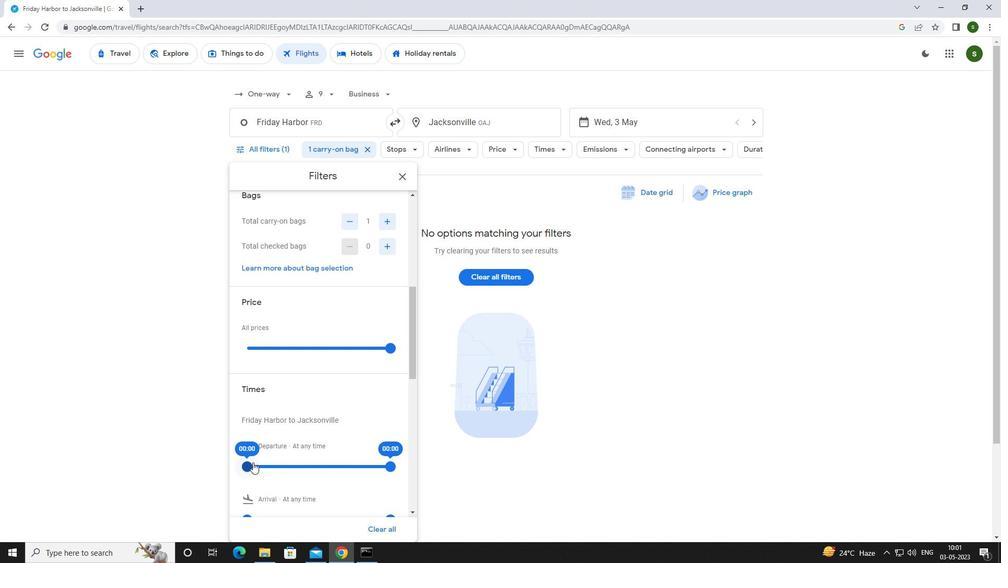 
Action: Mouse pressed left at (248, 461)
Screenshot: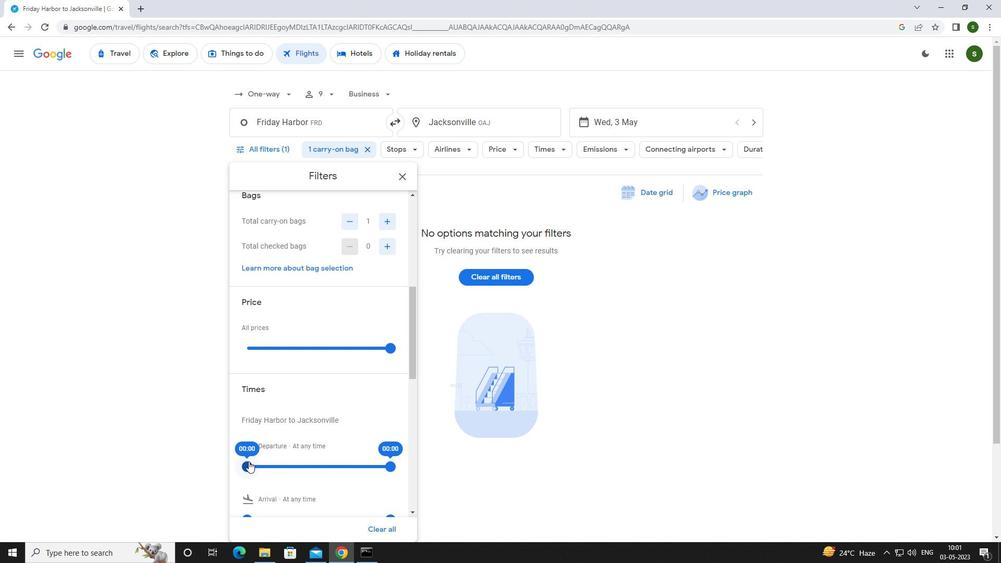 
Action: Mouse moved to (555, 380)
Screenshot: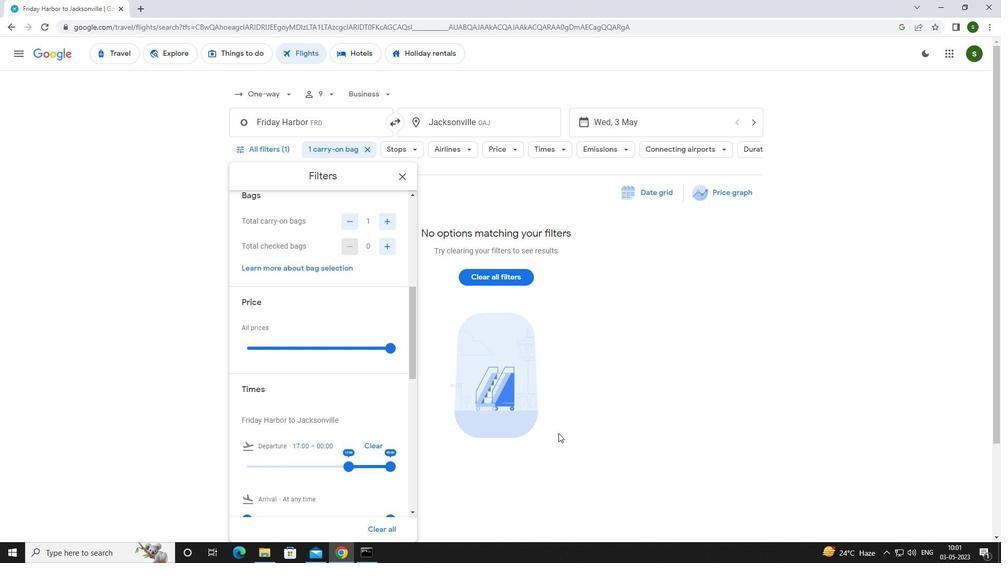 
Action: Mouse pressed left at (555, 380)
Screenshot: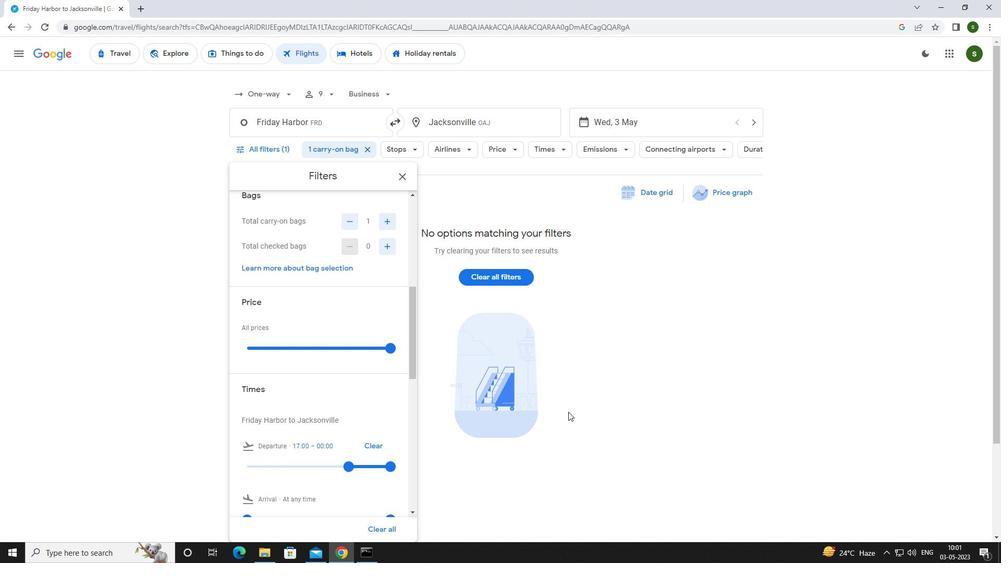 
